 Task: In the  document effectivetimemanagement.pdf Select the text and change paragraph spacing to  '1.5' Change page orientation to  'Landscape' Add Page color Navy Blue
Action: Mouse moved to (416, 259)
Screenshot: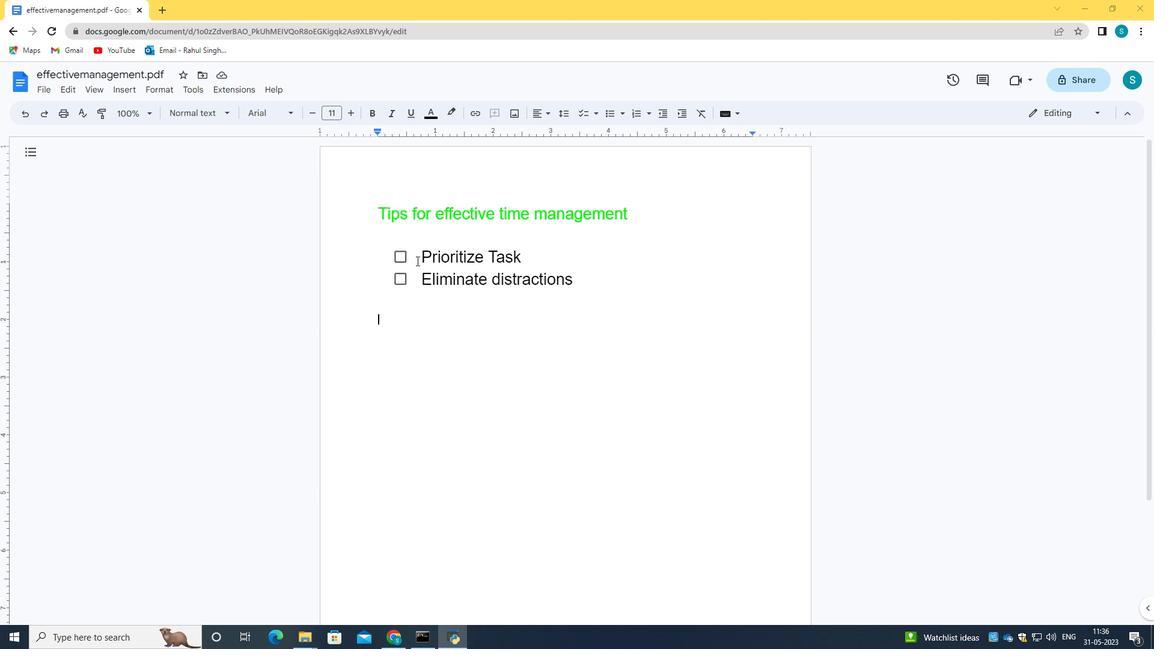 
Action: Mouse pressed left at (416, 259)
Screenshot: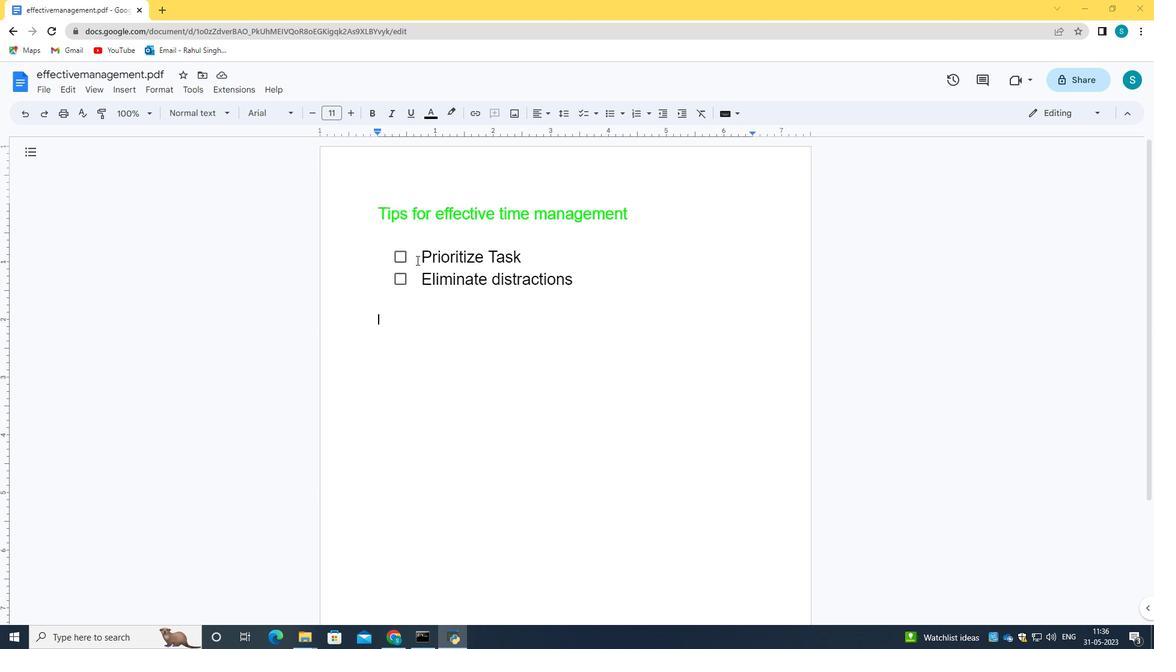 
Action: Mouse moved to (560, 114)
Screenshot: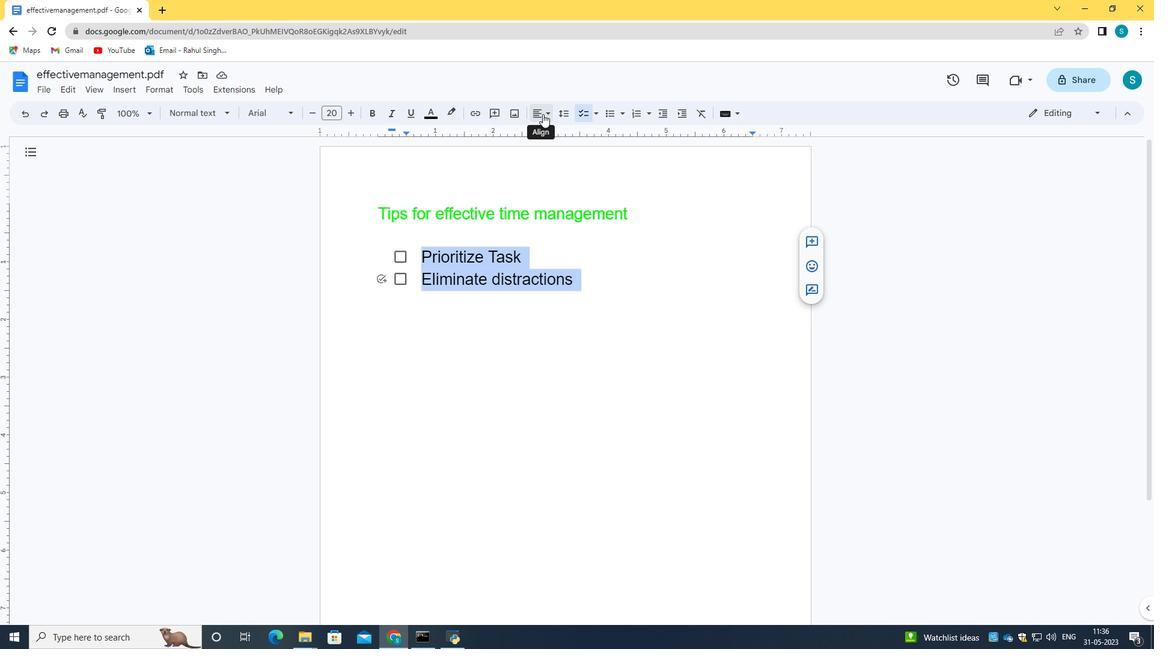 
Action: Mouse pressed left at (560, 114)
Screenshot: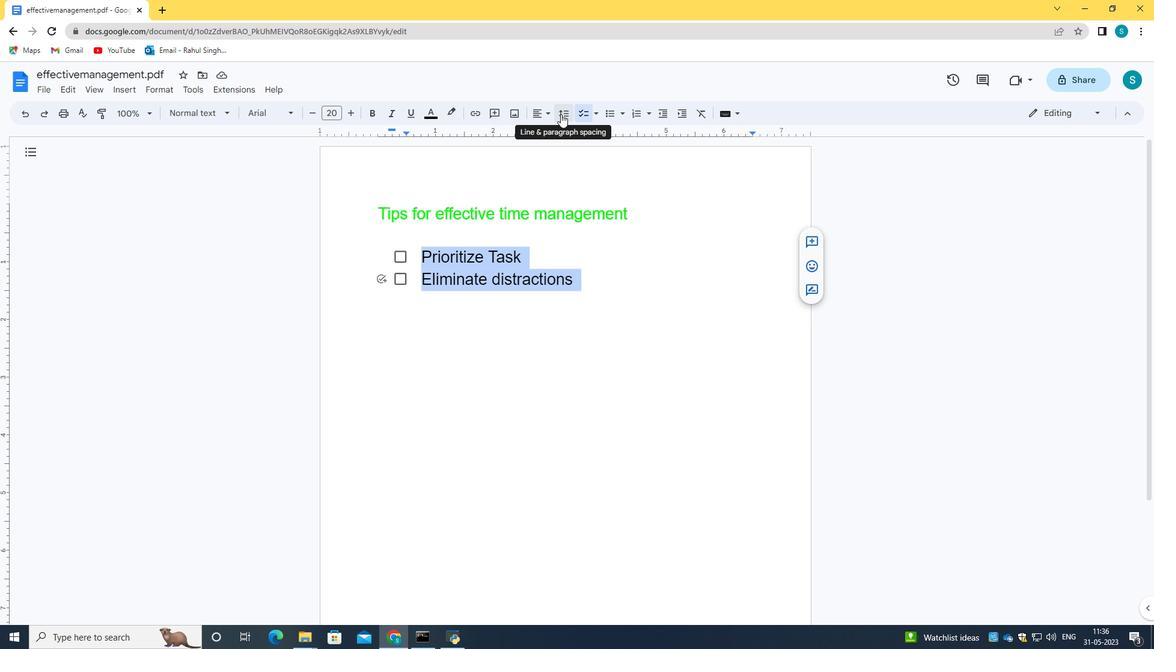 
Action: Mouse moved to (572, 170)
Screenshot: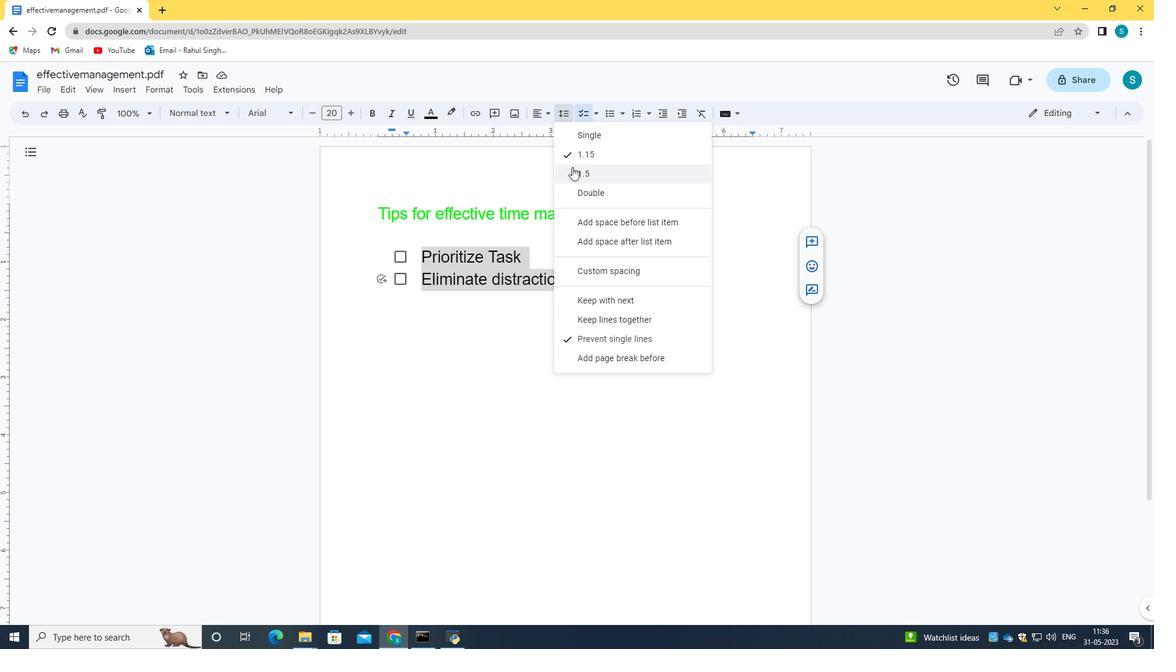 
Action: Mouse pressed left at (572, 170)
Screenshot: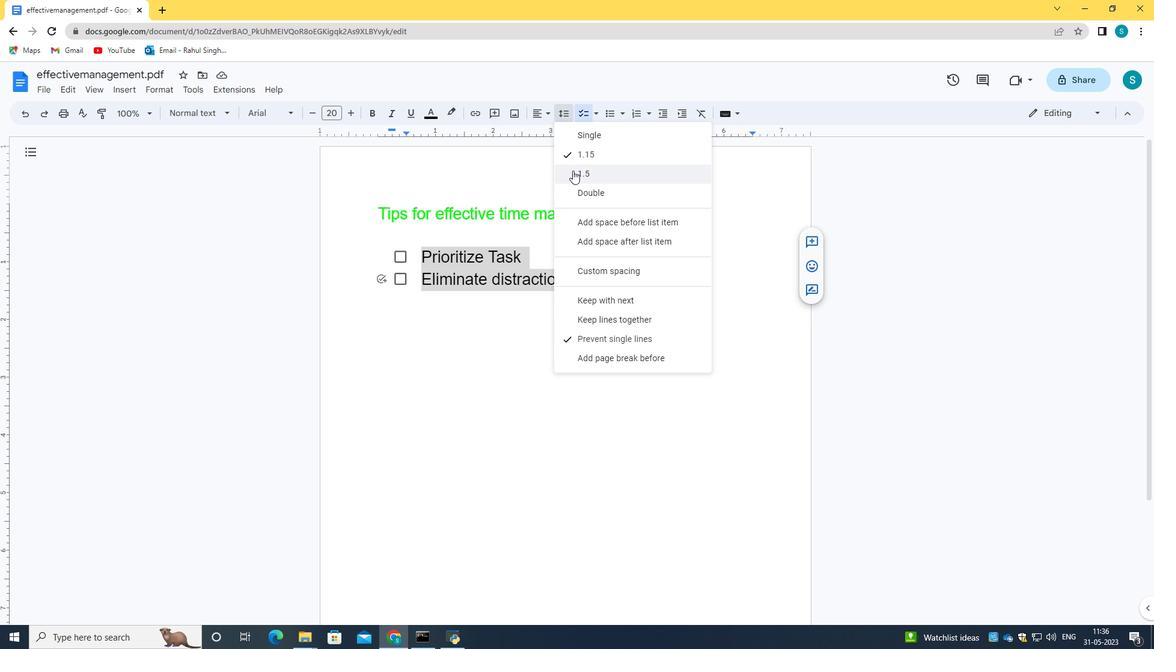 
Action: Mouse moved to (539, 180)
Screenshot: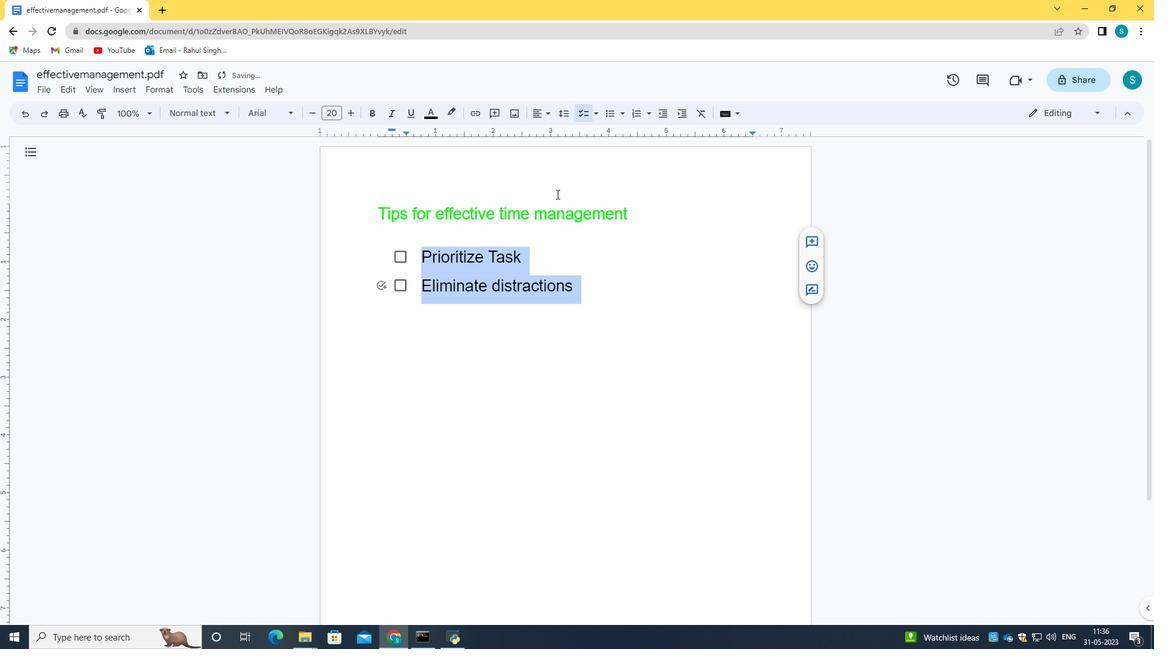 
Action: Mouse pressed left at (539, 180)
Screenshot: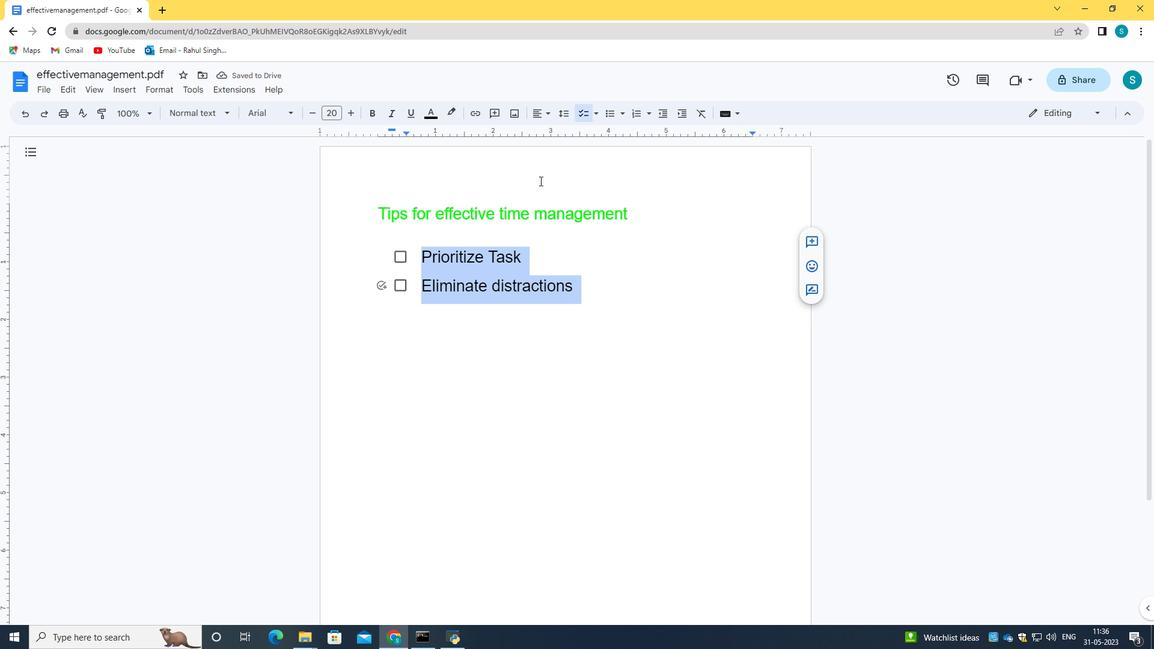 
Action: Mouse moved to (129, 94)
Screenshot: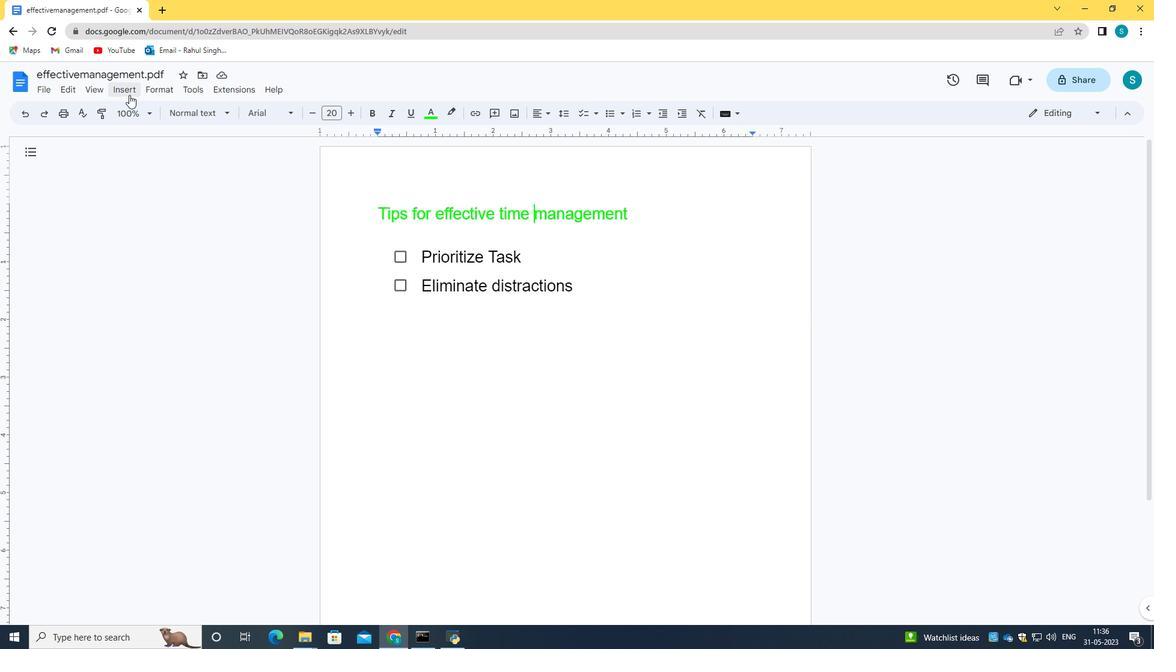 
Action: Mouse pressed left at (129, 94)
Screenshot: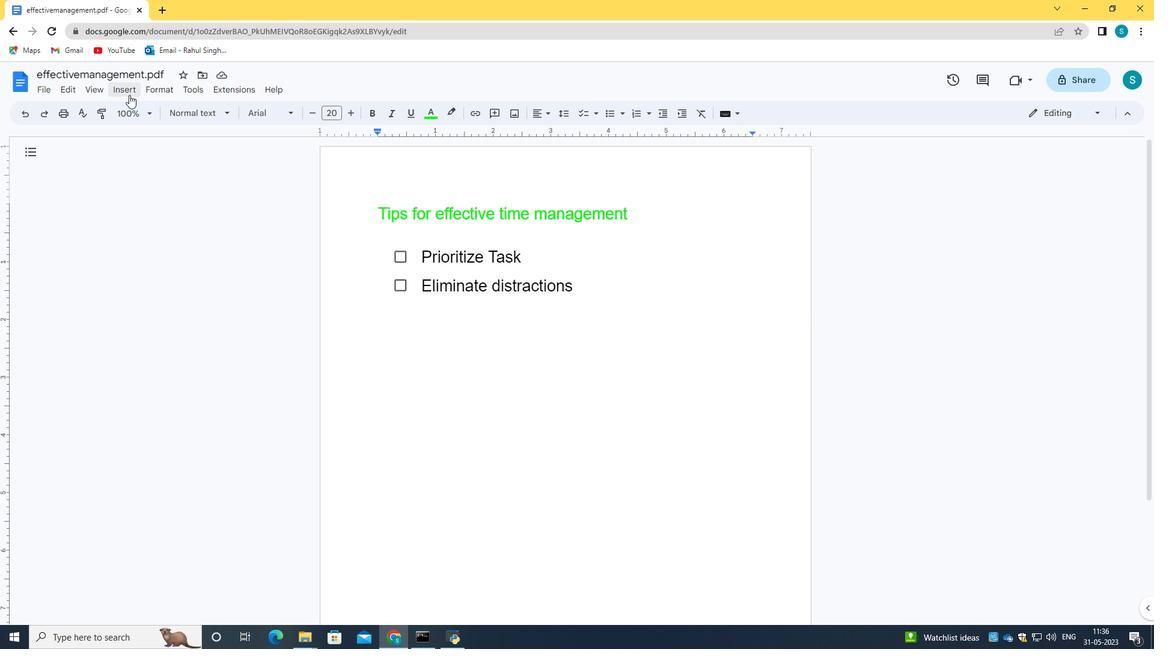 
Action: Mouse moved to (191, 279)
Screenshot: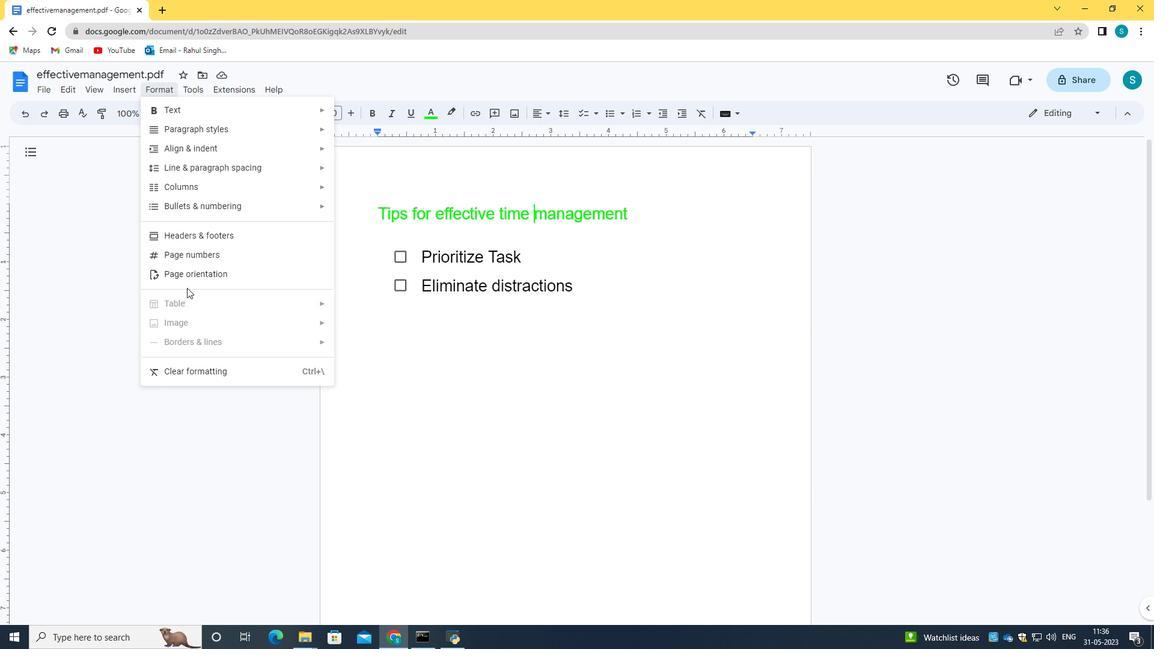 
Action: Mouse pressed left at (191, 279)
Screenshot: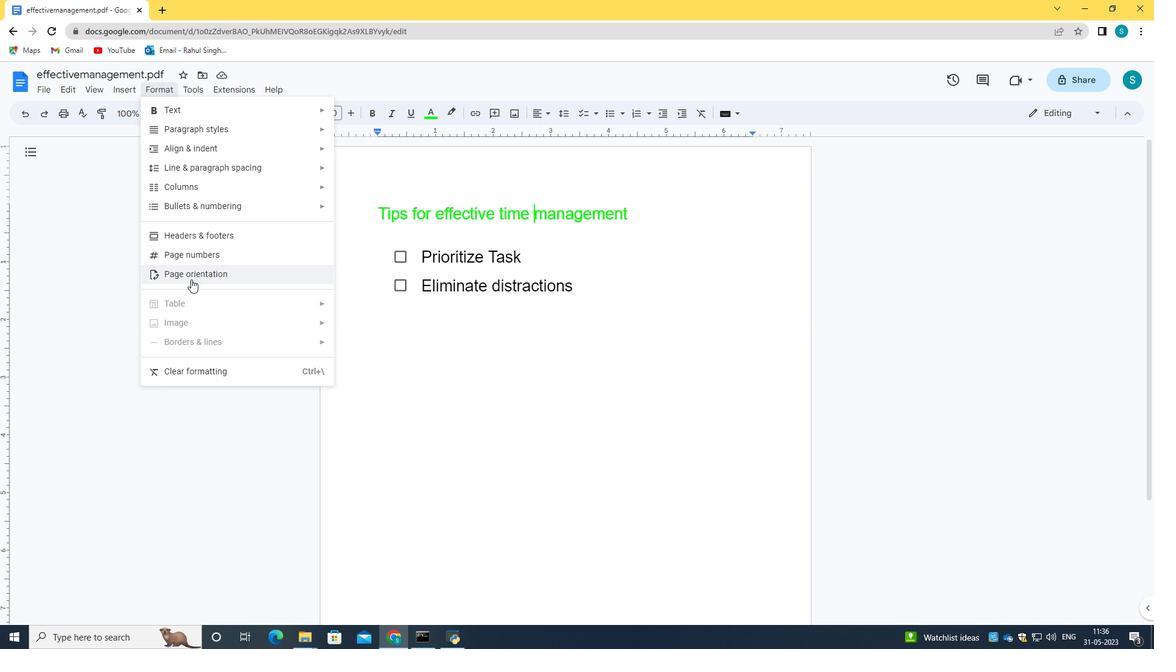 
Action: Mouse moved to (535, 364)
Screenshot: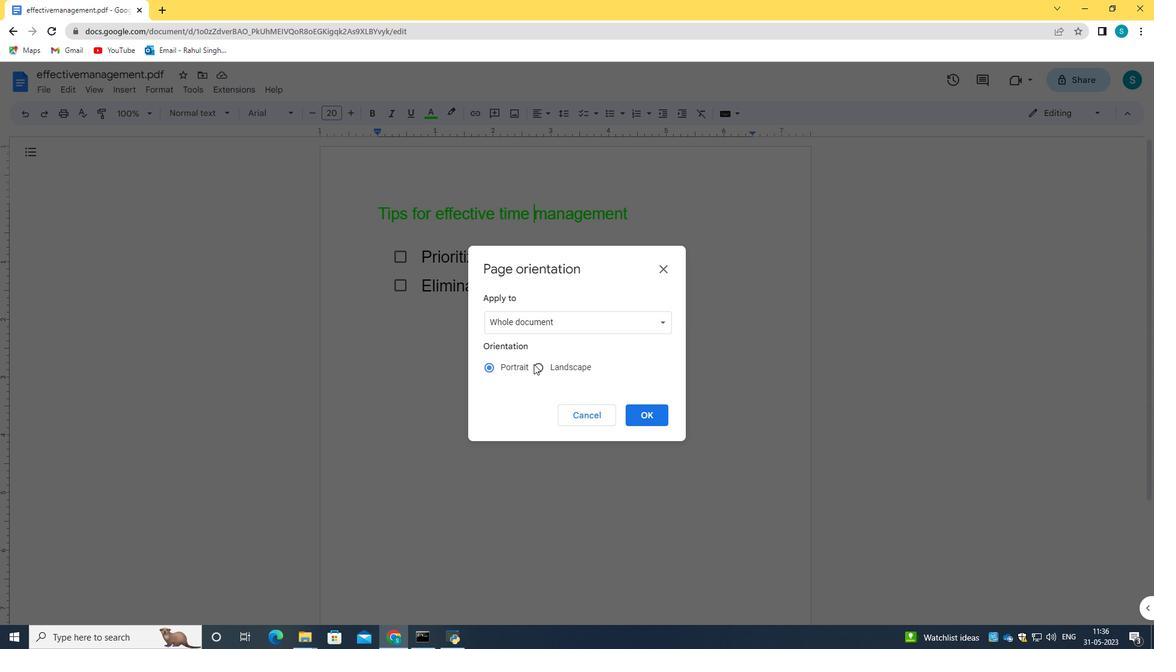
Action: Mouse pressed left at (535, 364)
Screenshot: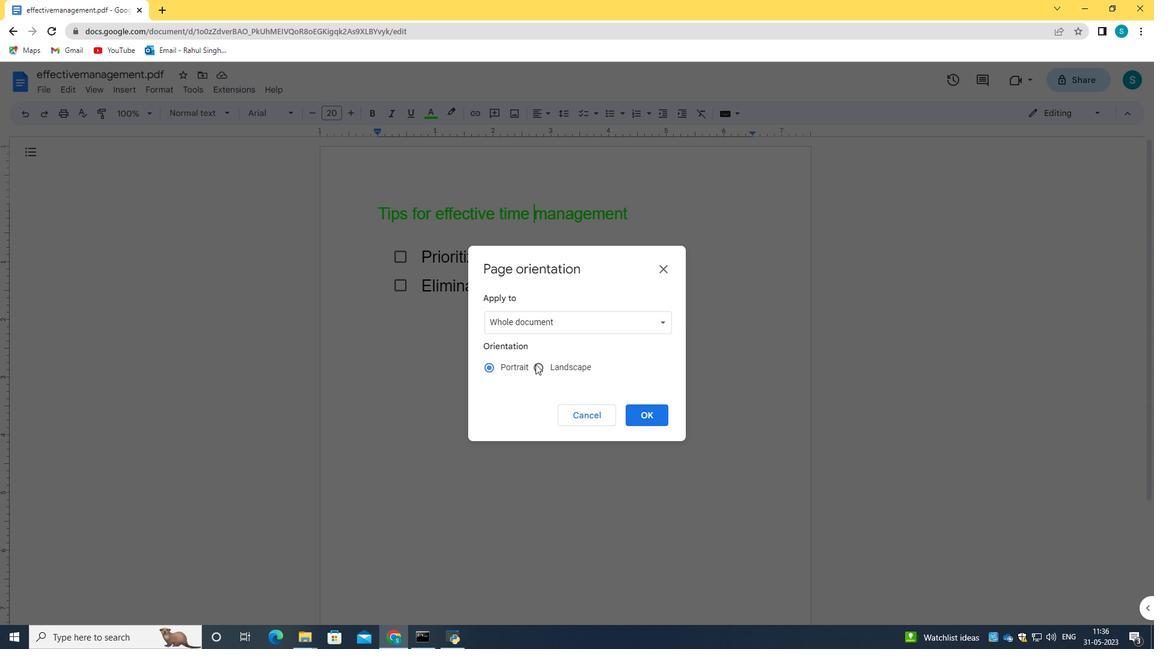 
Action: Mouse moved to (649, 420)
Screenshot: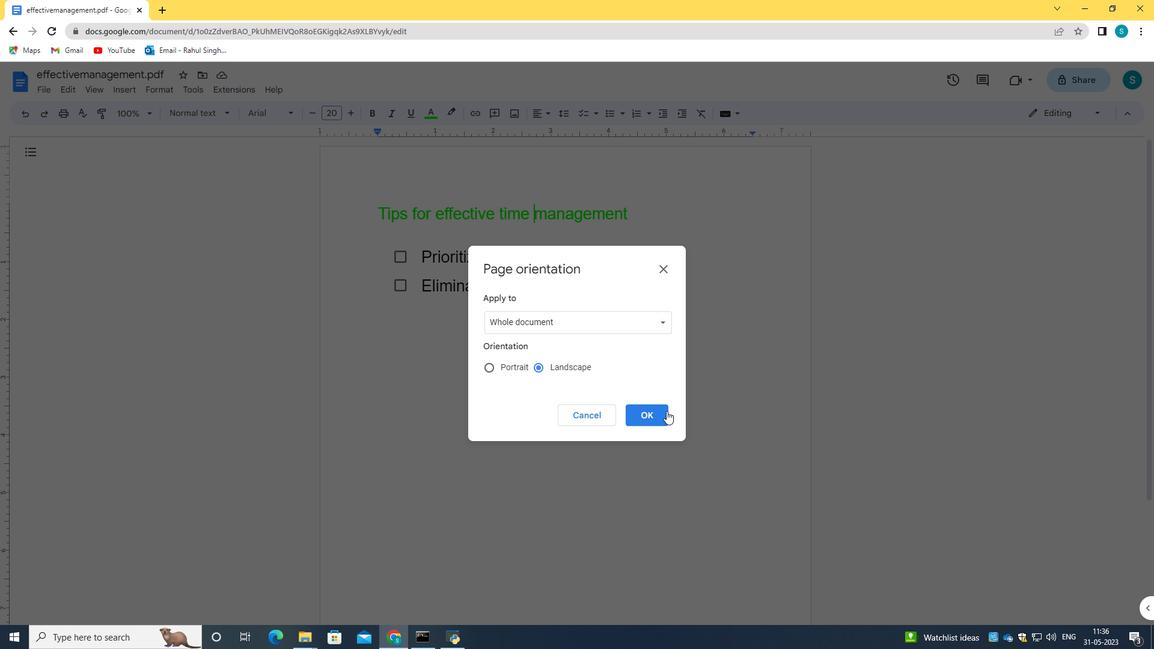 
Action: Mouse pressed left at (649, 420)
Screenshot: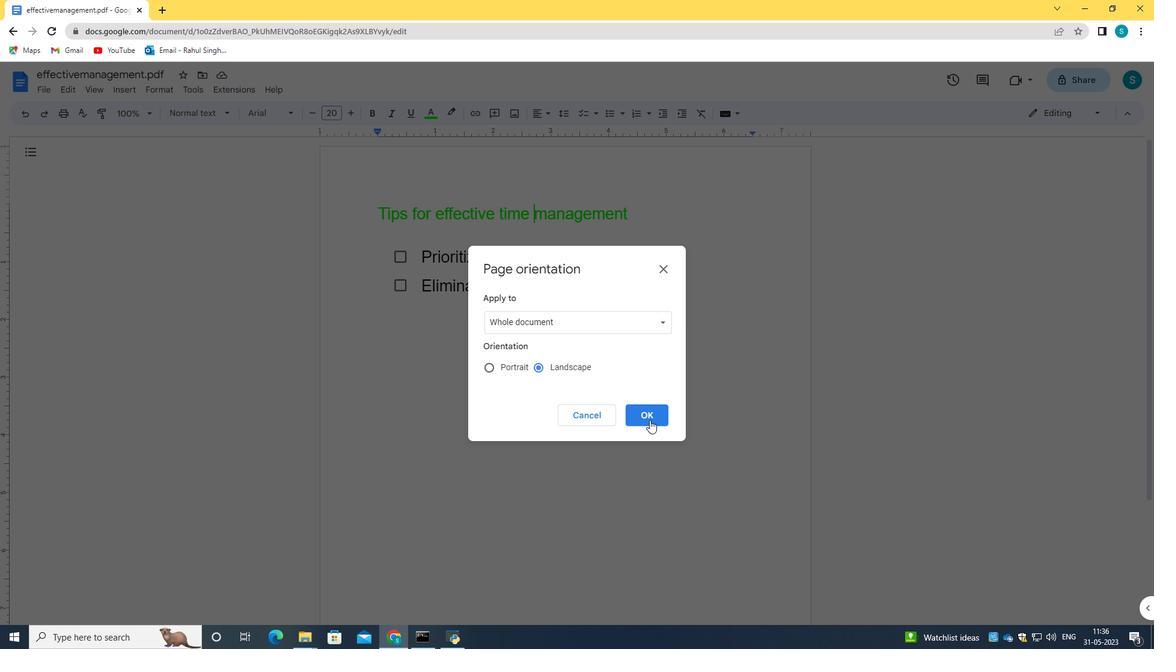 
Action: Mouse moved to (52, 90)
Screenshot: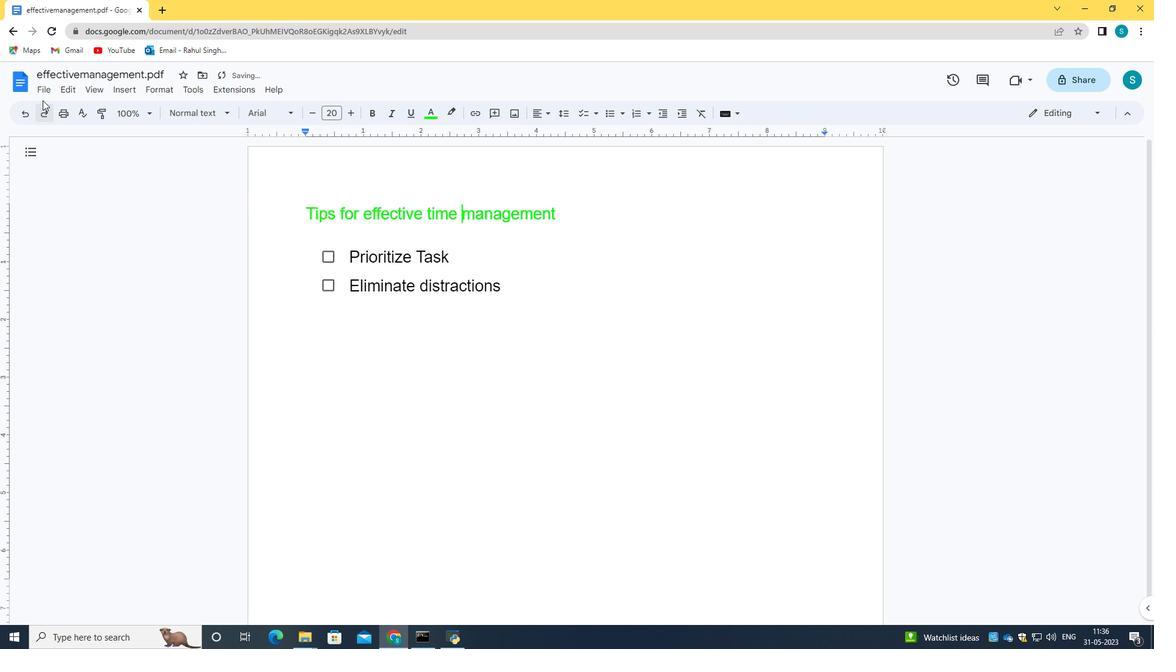 
Action: Mouse pressed left at (52, 90)
Screenshot: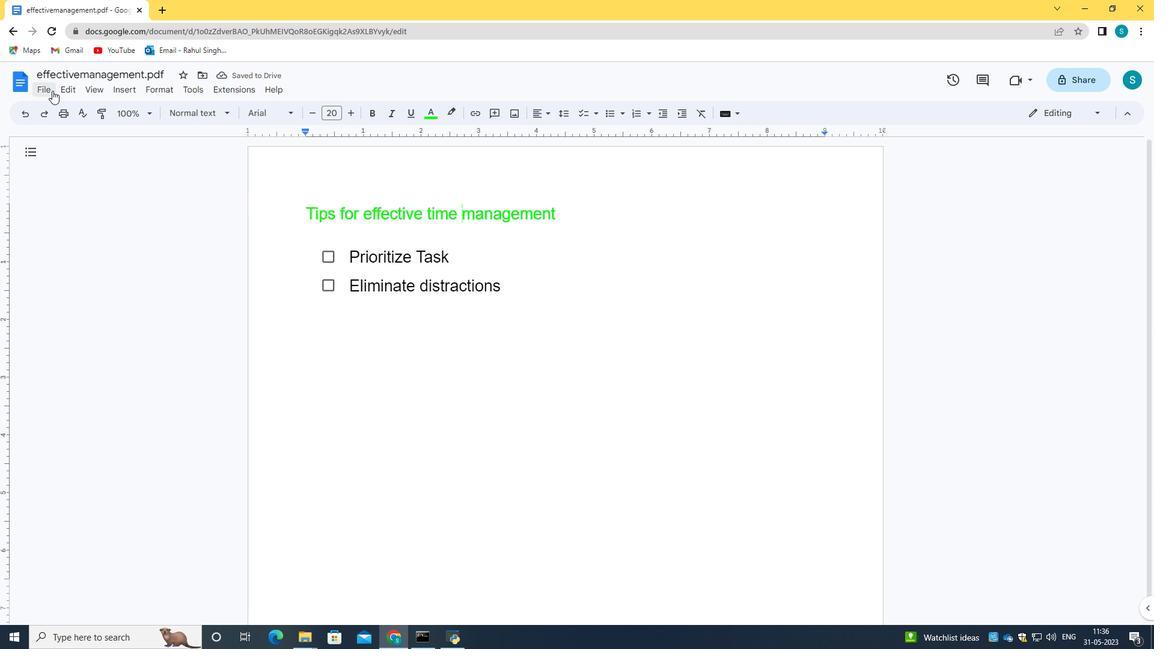 
Action: Mouse moved to (81, 423)
Screenshot: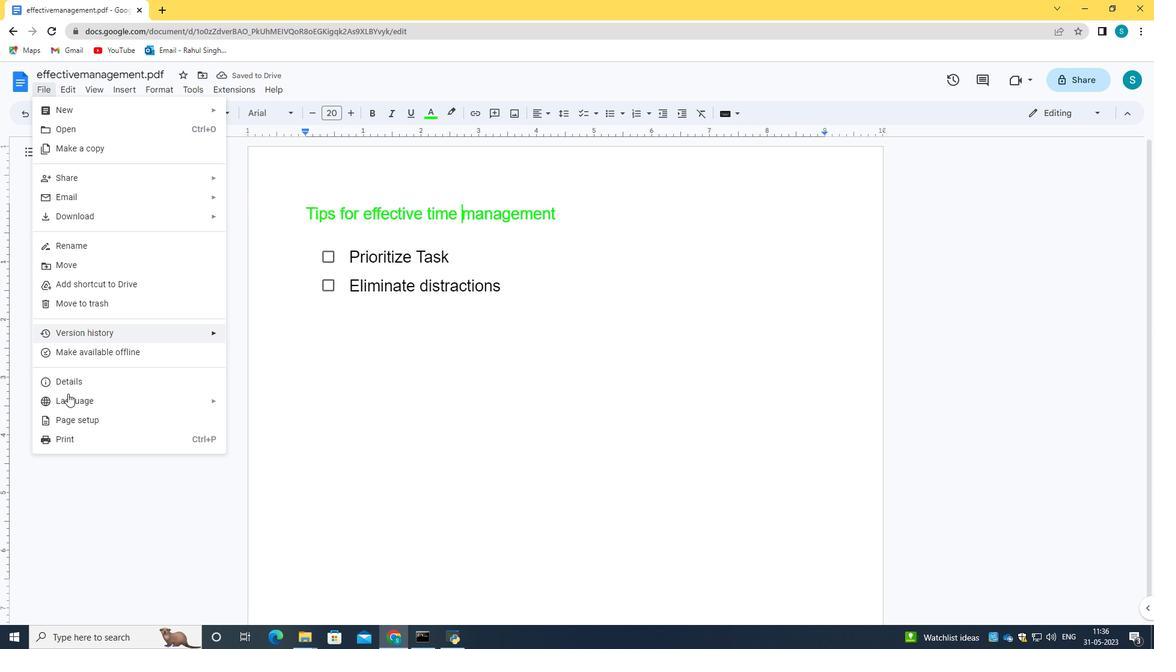 
Action: Mouse pressed left at (81, 423)
Screenshot: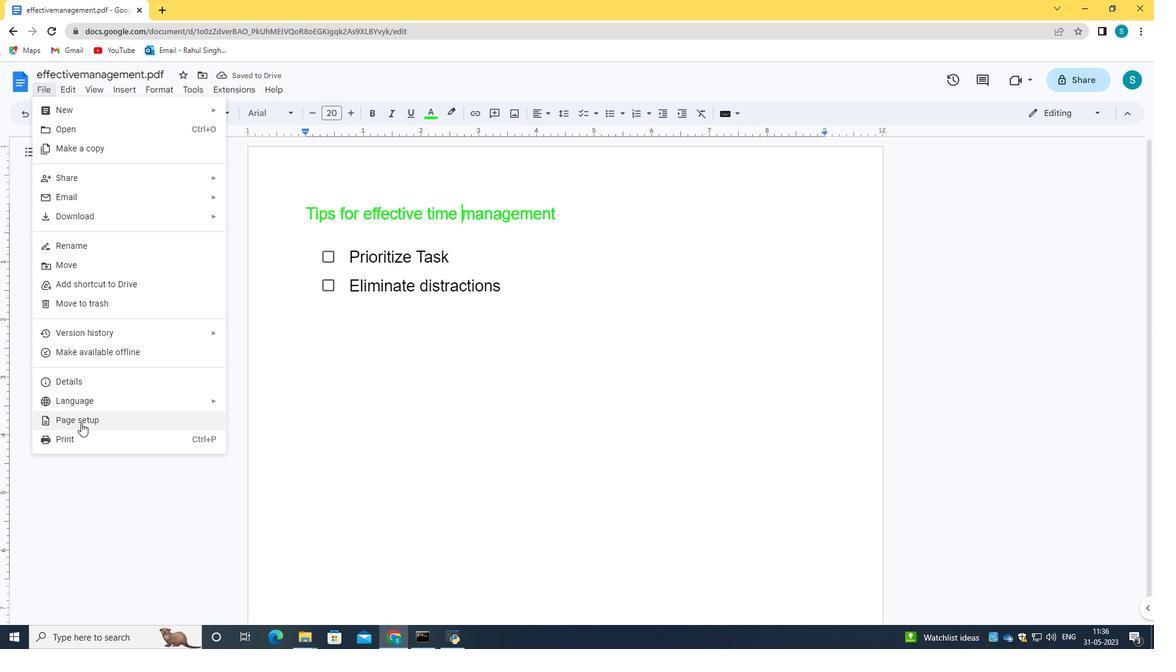 
Action: Mouse moved to (483, 416)
Screenshot: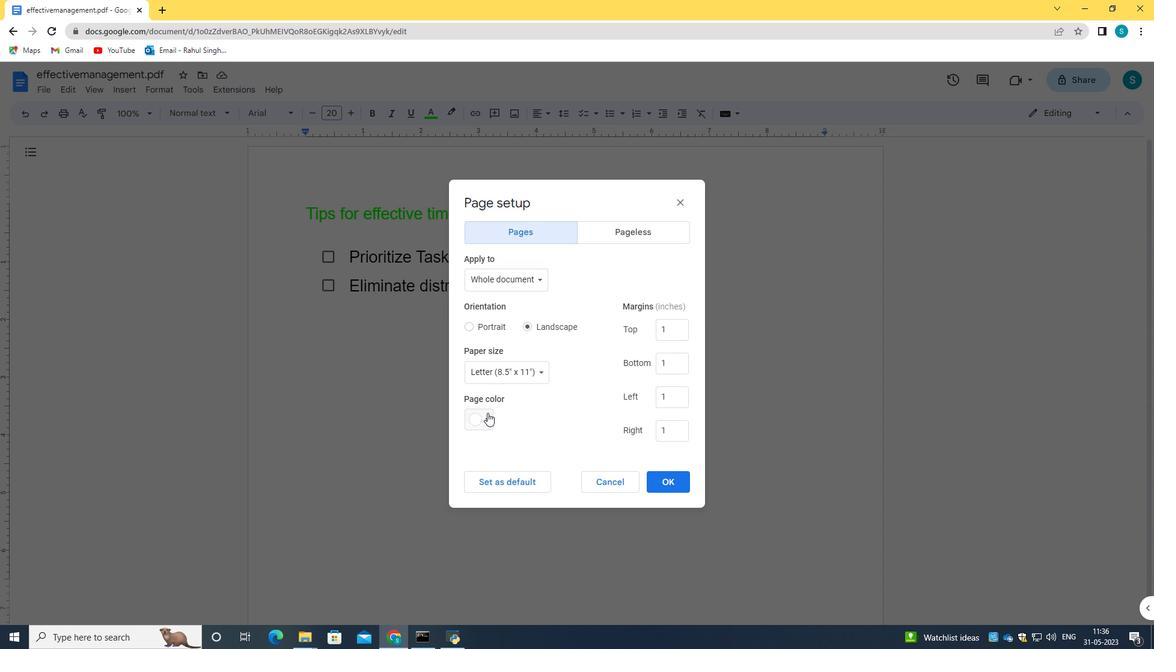 
Action: Mouse pressed left at (483, 416)
Screenshot: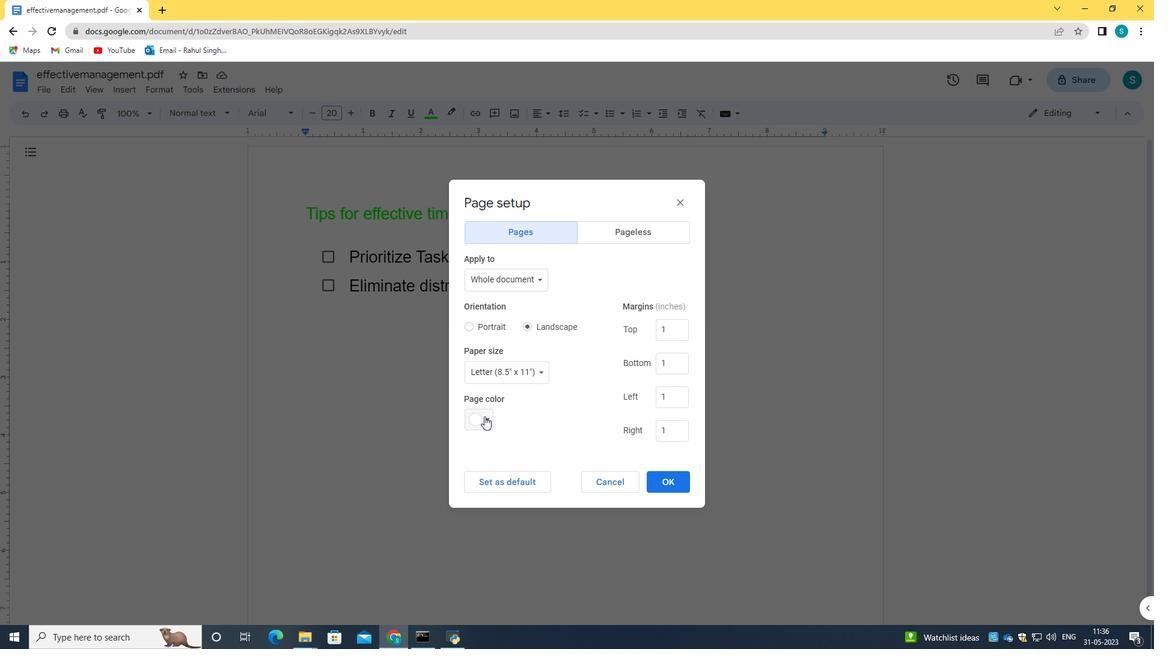 
Action: Mouse moved to (560, 479)
Screenshot: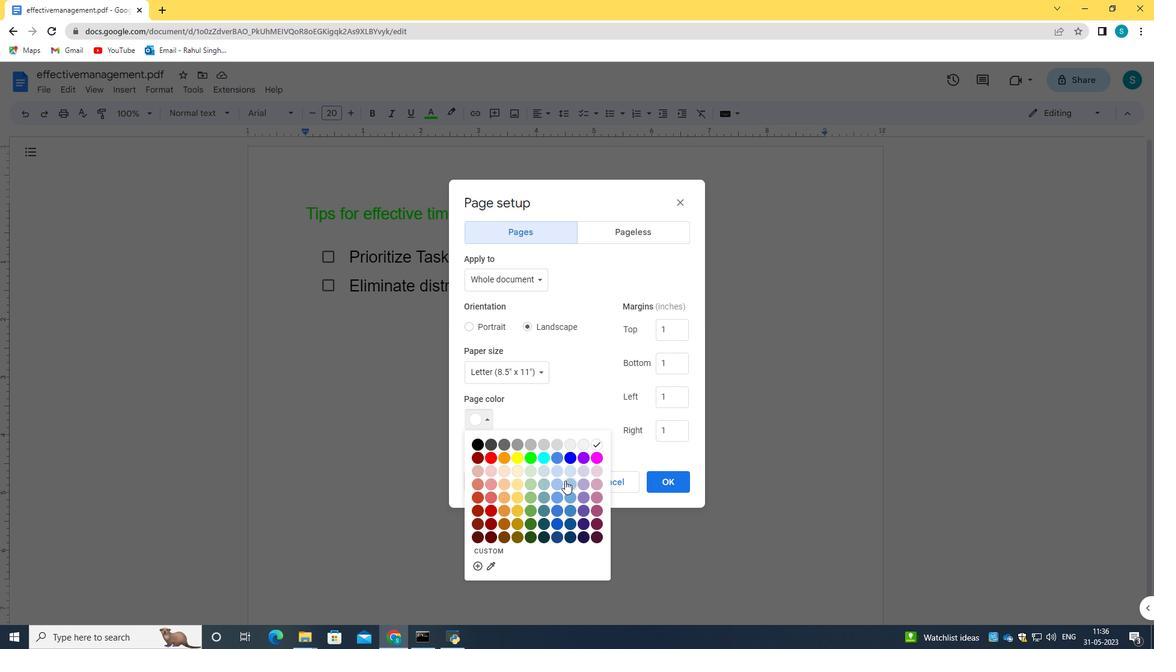 
Action: Mouse pressed left at (560, 479)
Screenshot: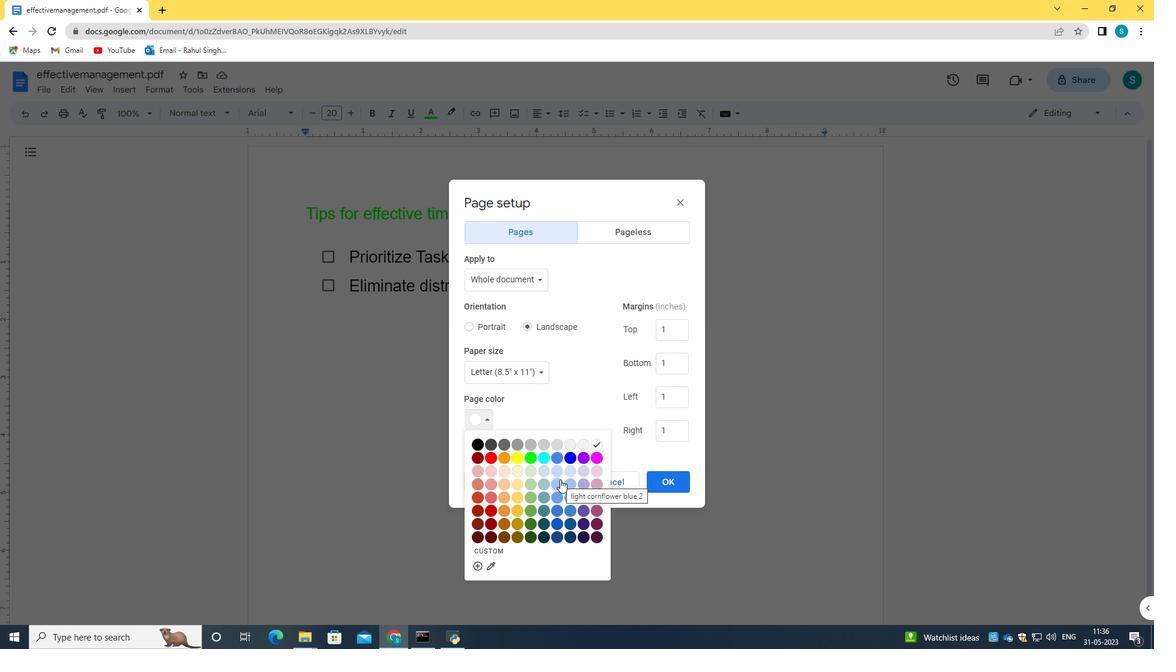 
Action: Mouse moved to (671, 483)
Screenshot: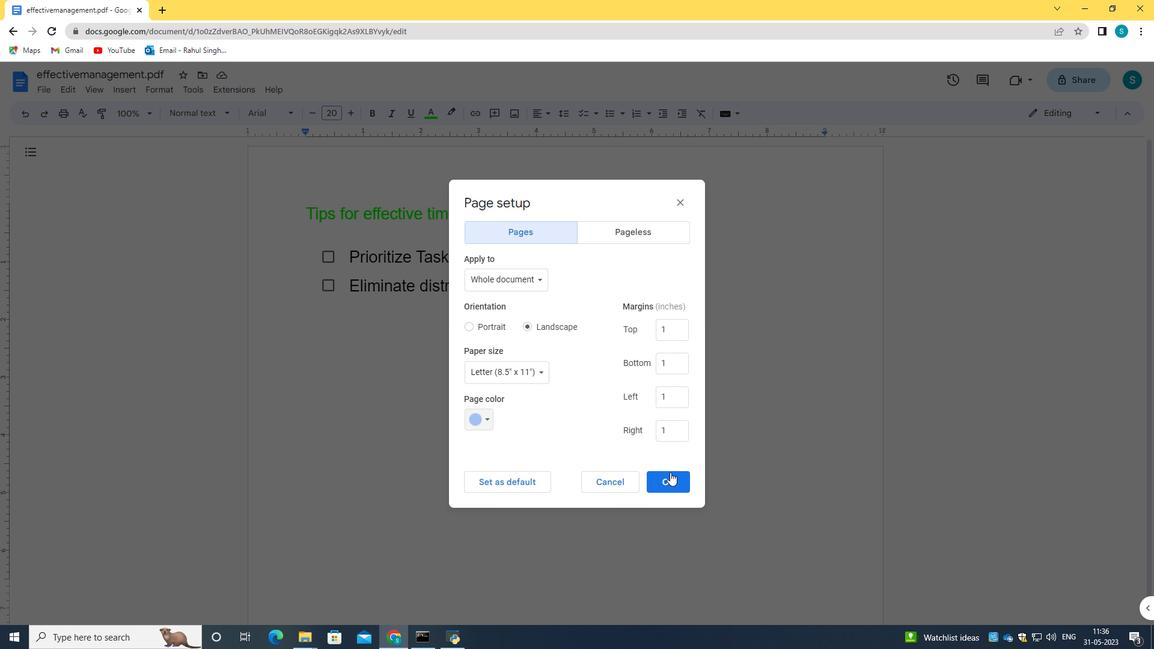 
Action: Mouse pressed left at (671, 483)
Screenshot: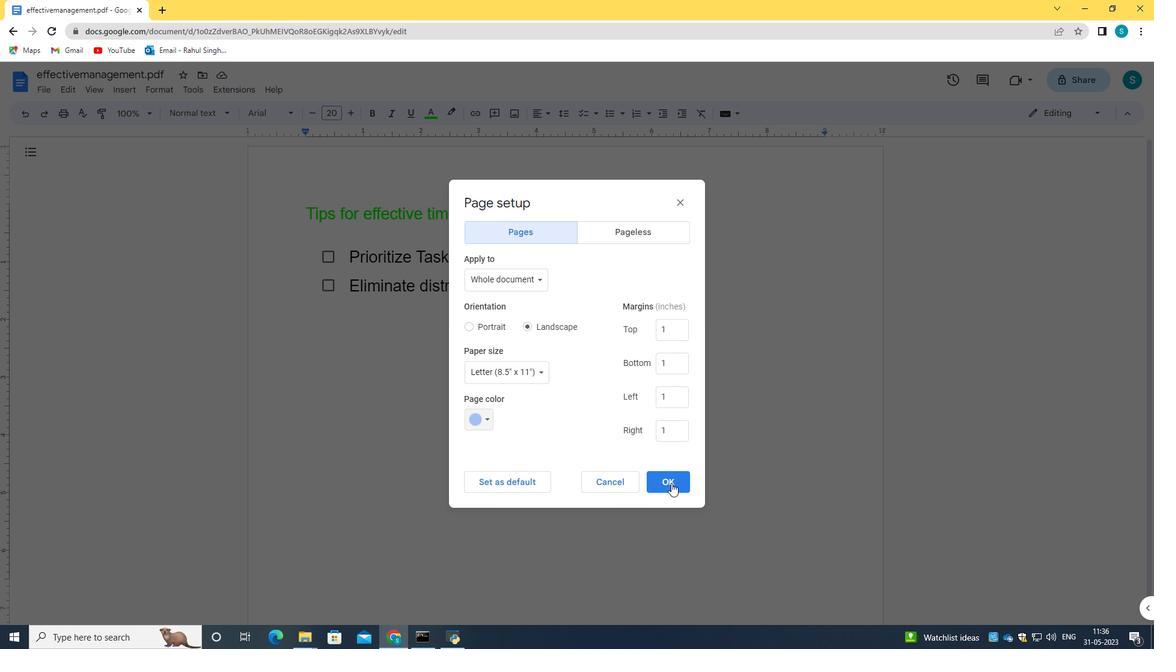 
Action: Mouse moved to (499, 337)
Screenshot: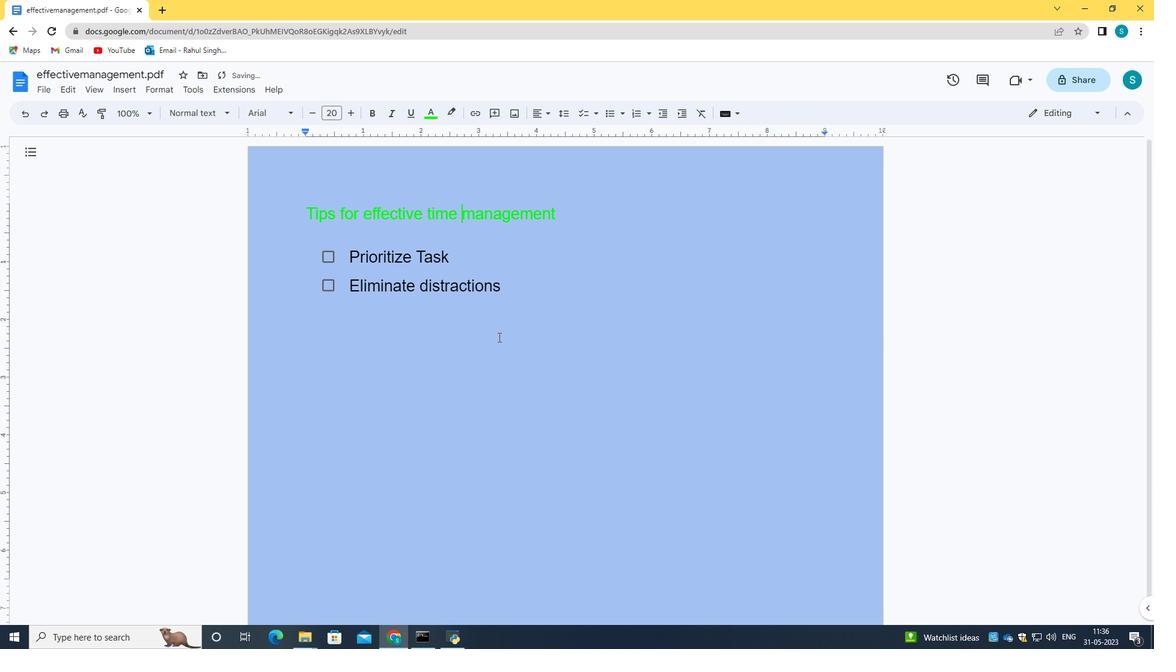 
Action: Mouse scrolled (499, 336) with delta (0, 0)
Screenshot: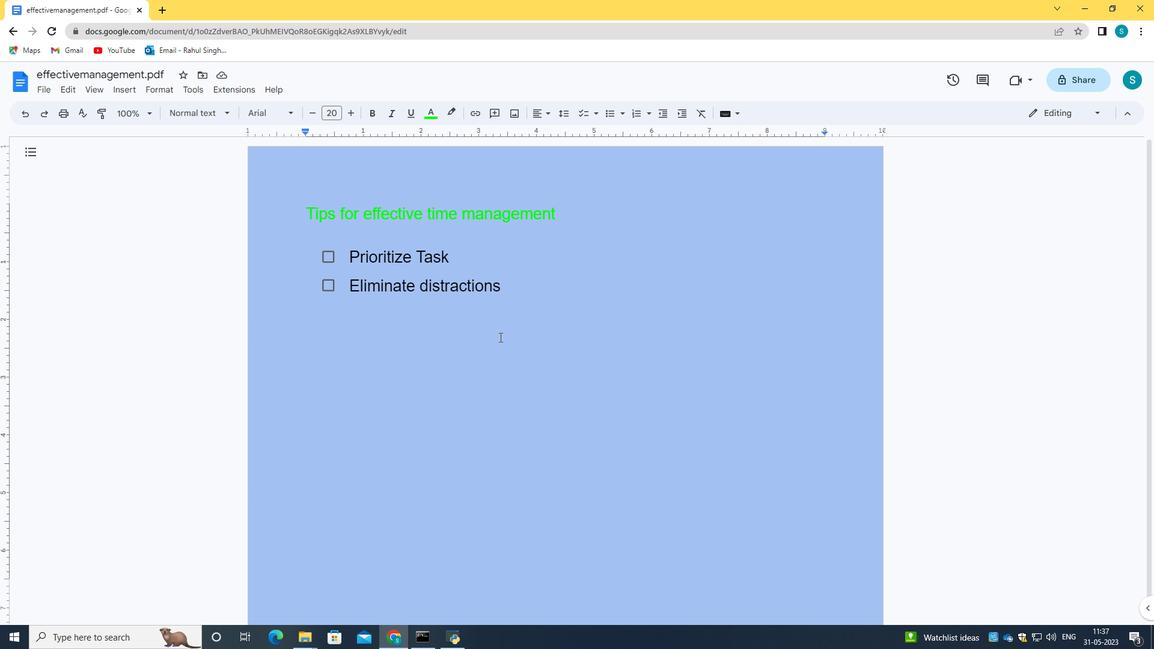 
Action: Mouse scrolled (499, 337) with delta (0, 0)
Screenshot: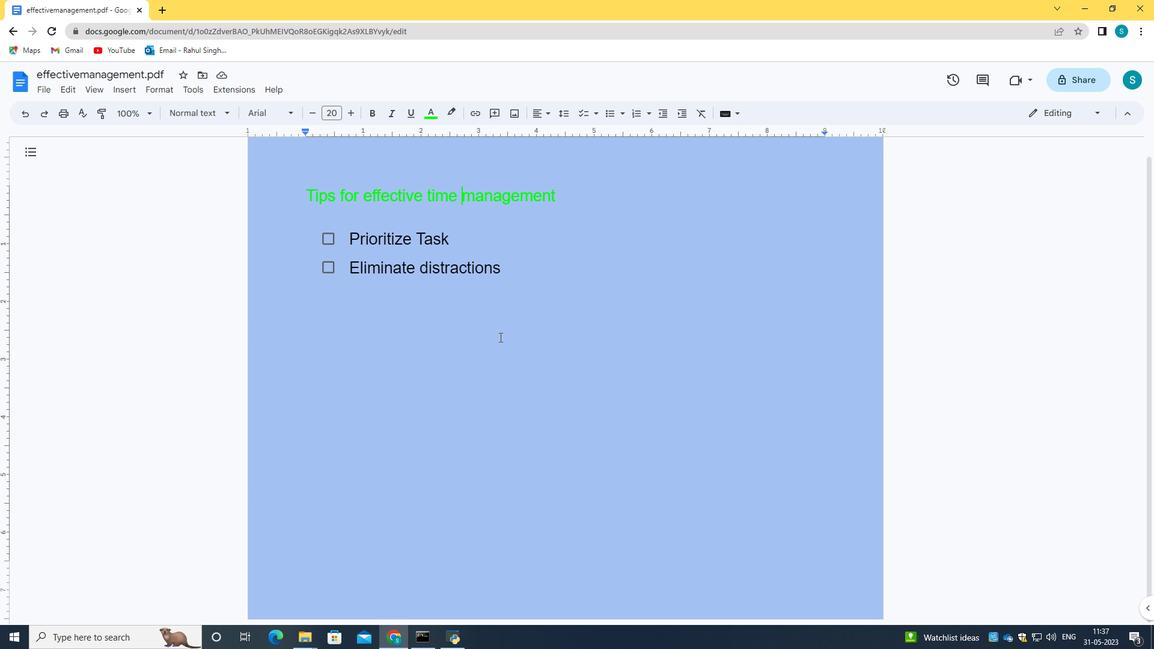 
Action: Mouse scrolled (499, 337) with delta (0, 0)
Screenshot: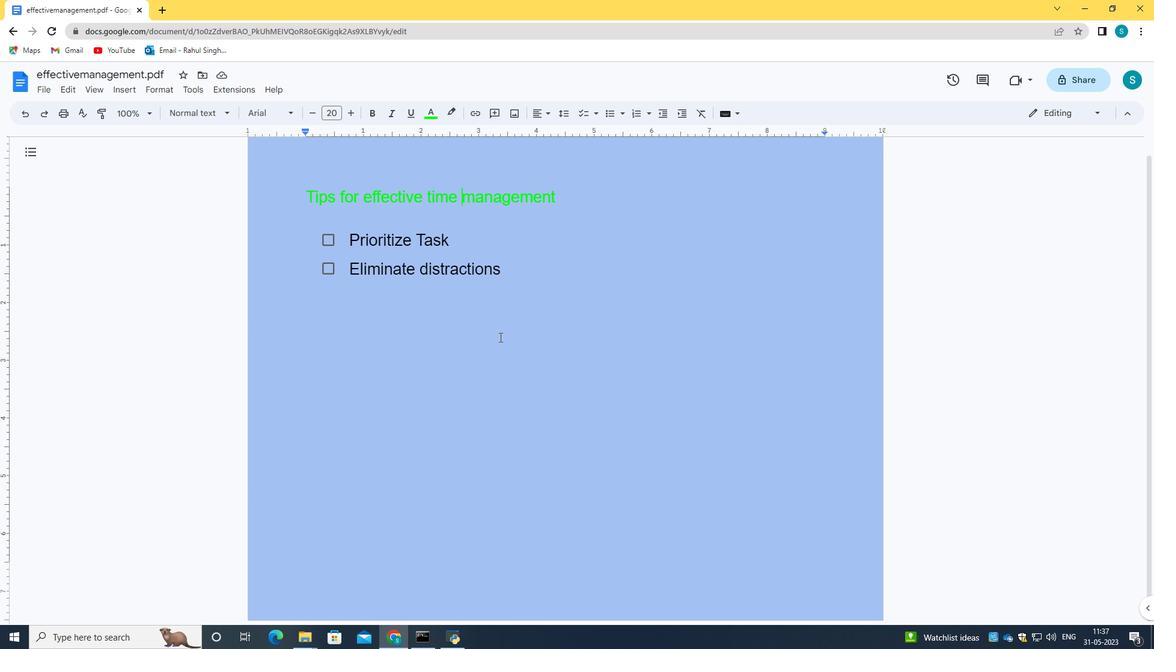 
Action: Mouse moved to (498, 335)
Screenshot: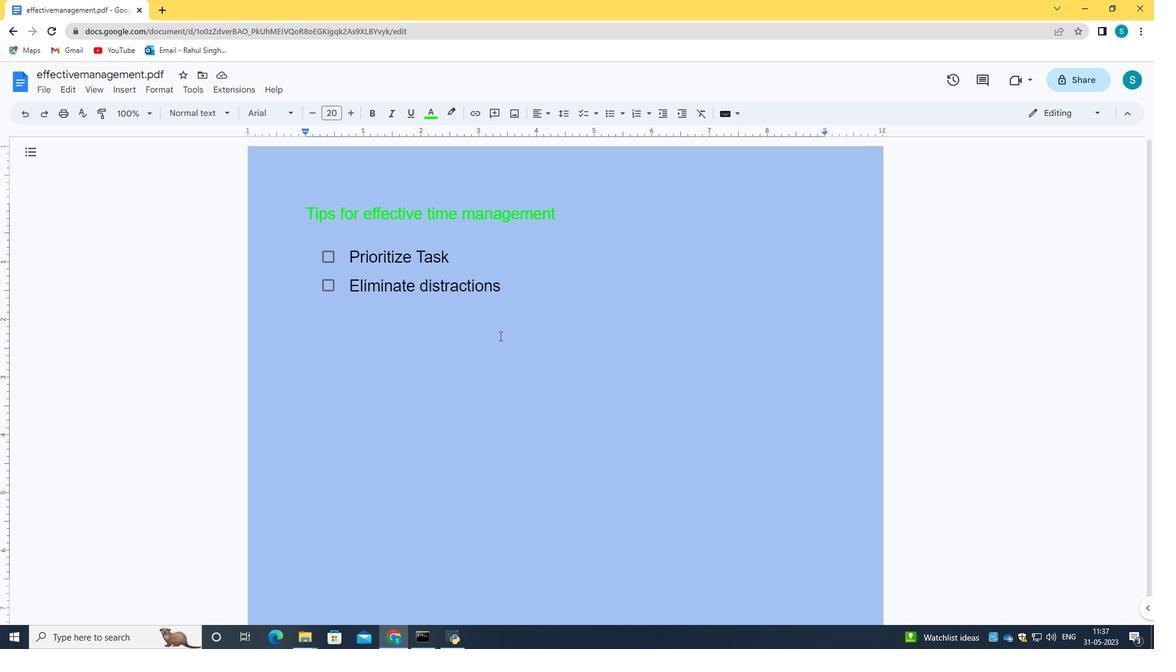 
